 Task: Create in the project Bullseye in Backlog an issue 'Integrate a new augmented reality advertising feature into an existing mobile application to enhance user experience and advertising revenue', assign it to team member softage.4@softage.net and change the status to IN PROGRESS. Create in the project Bullseye in Backlog an issue 'Develop a new tool for automated testing of web application accessibility and compliance with web standards', assign it to team member softage.1@softage.net and change the status to IN PROGRESS
Action: Mouse moved to (197, 54)
Screenshot: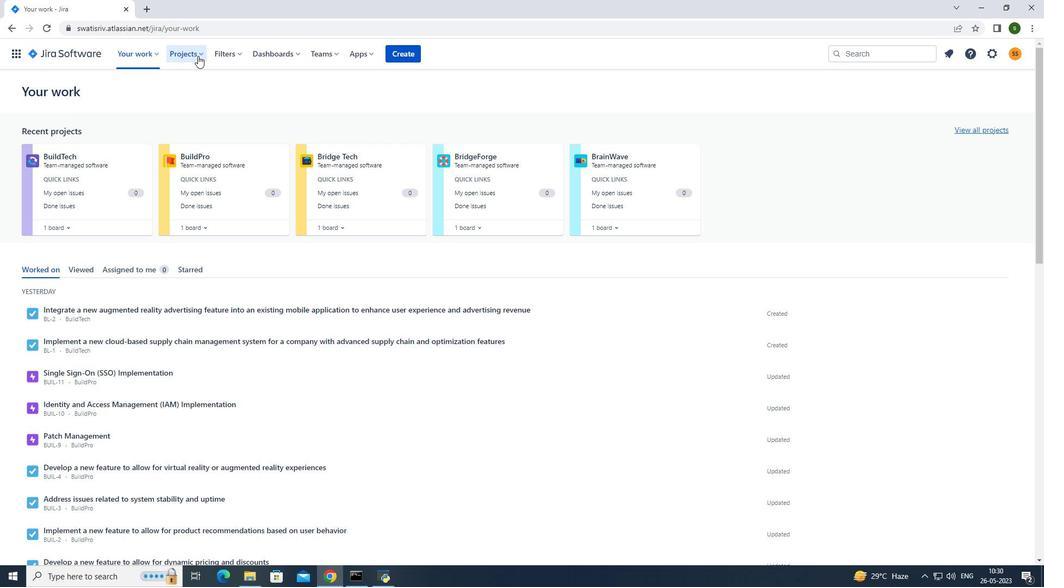 
Action: Mouse pressed left at (197, 54)
Screenshot: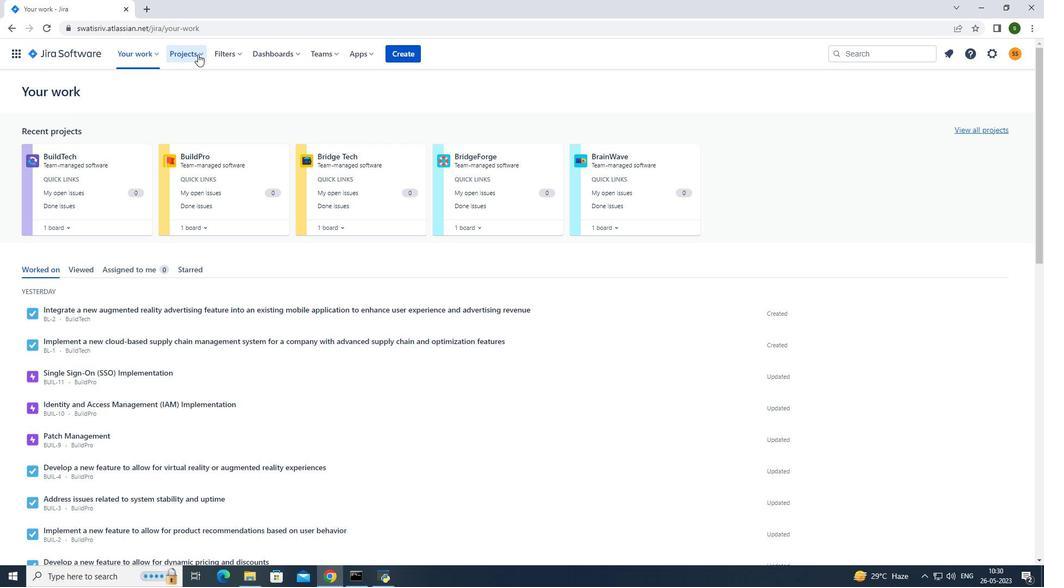 
Action: Mouse moved to (214, 101)
Screenshot: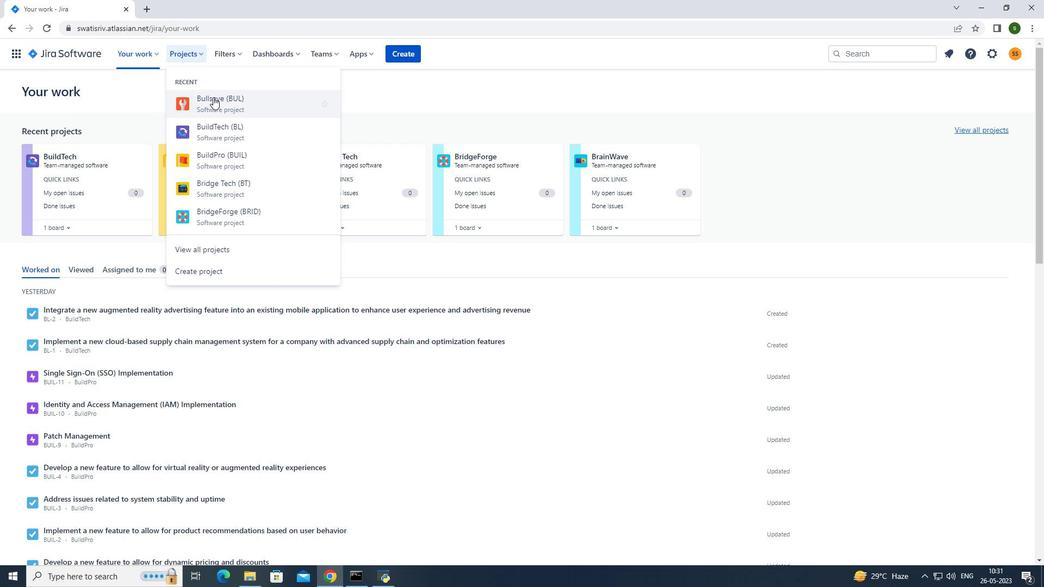 
Action: Mouse pressed left at (214, 101)
Screenshot: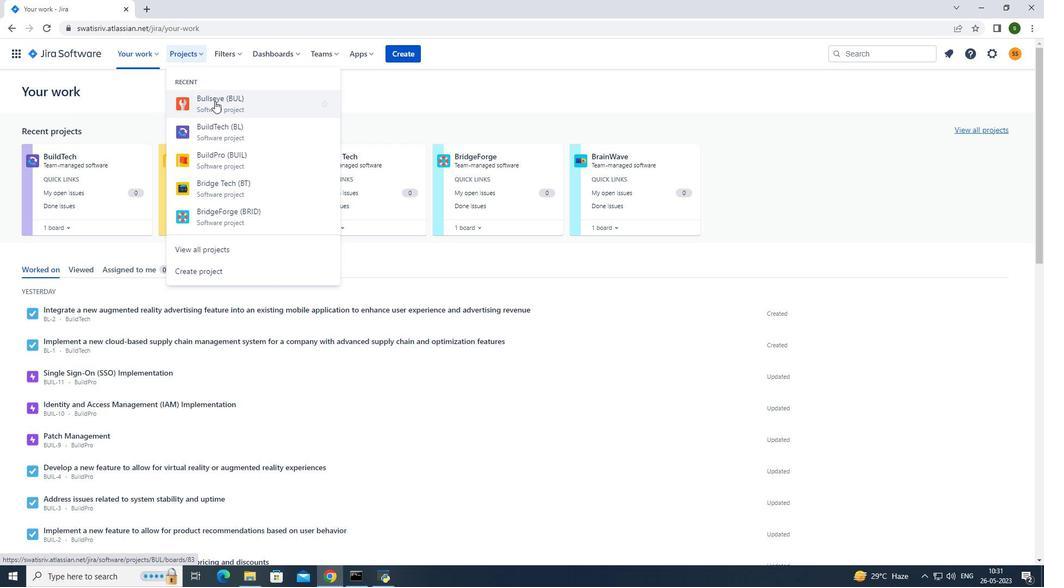 
Action: Mouse moved to (59, 159)
Screenshot: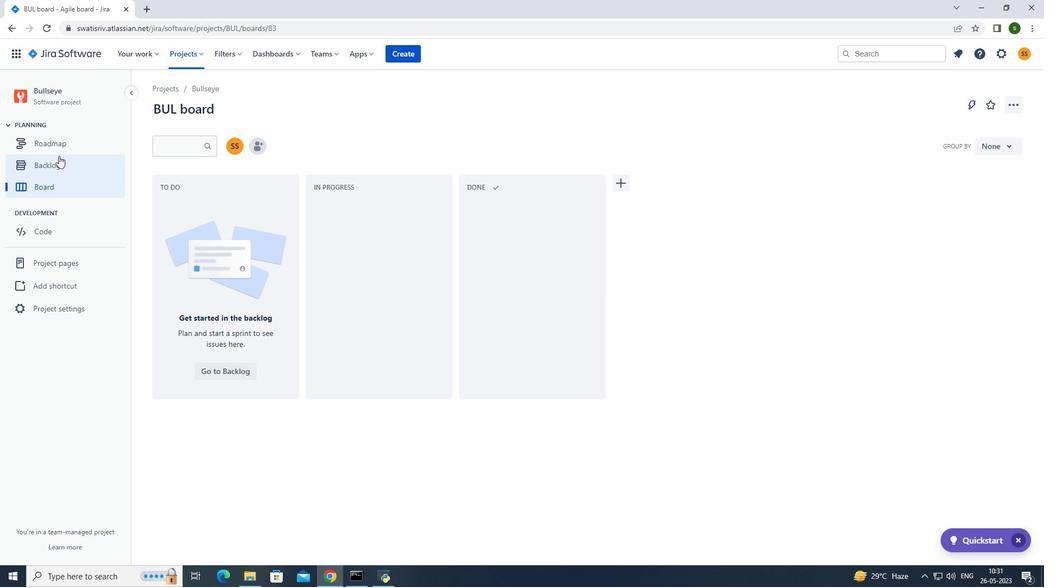 
Action: Mouse pressed left at (59, 159)
Screenshot: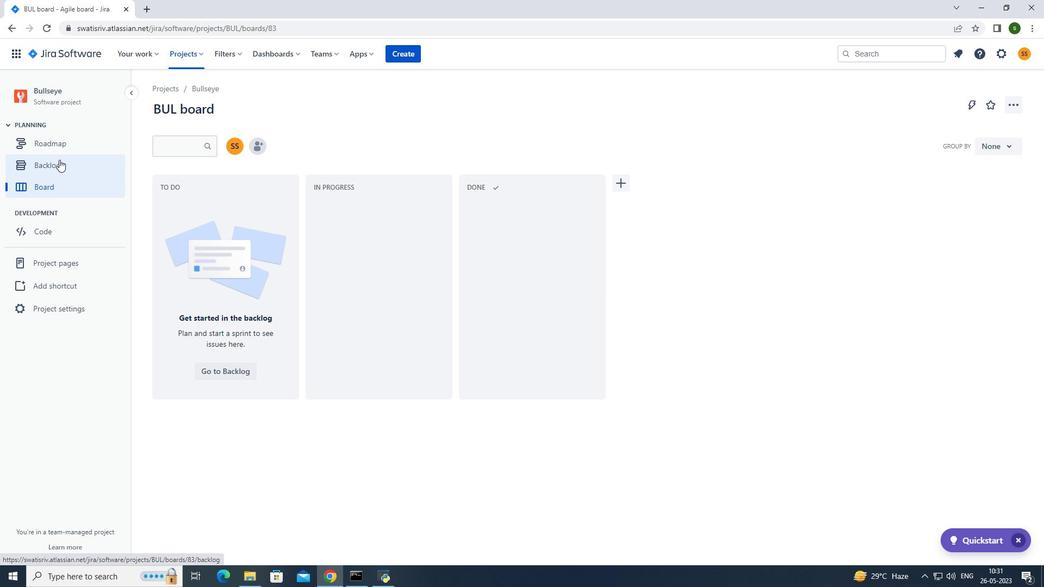 
Action: Mouse moved to (307, 280)
Screenshot: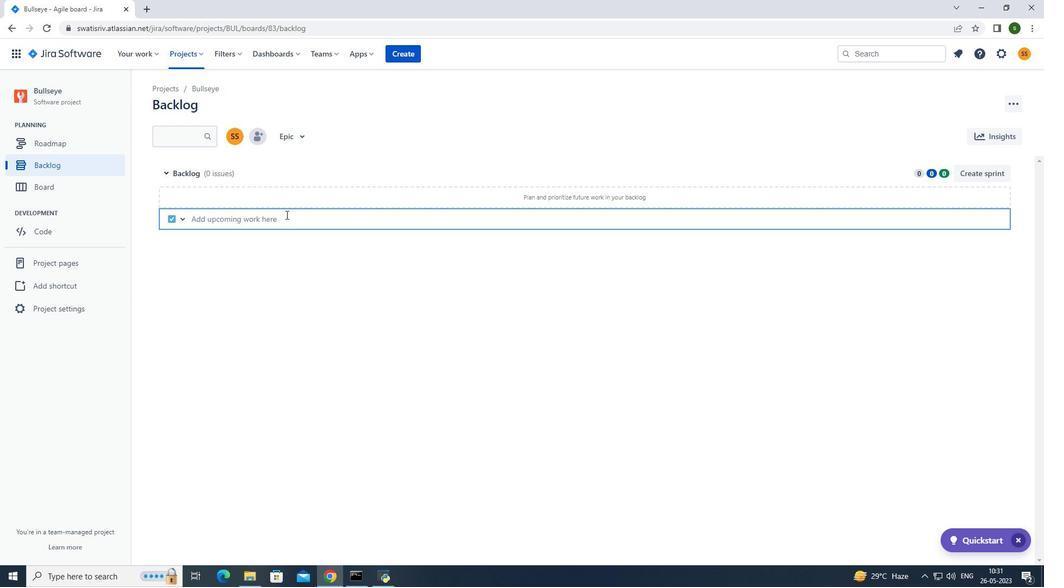 
Action: Mouse pressed left at (307, 280)
Screenshot: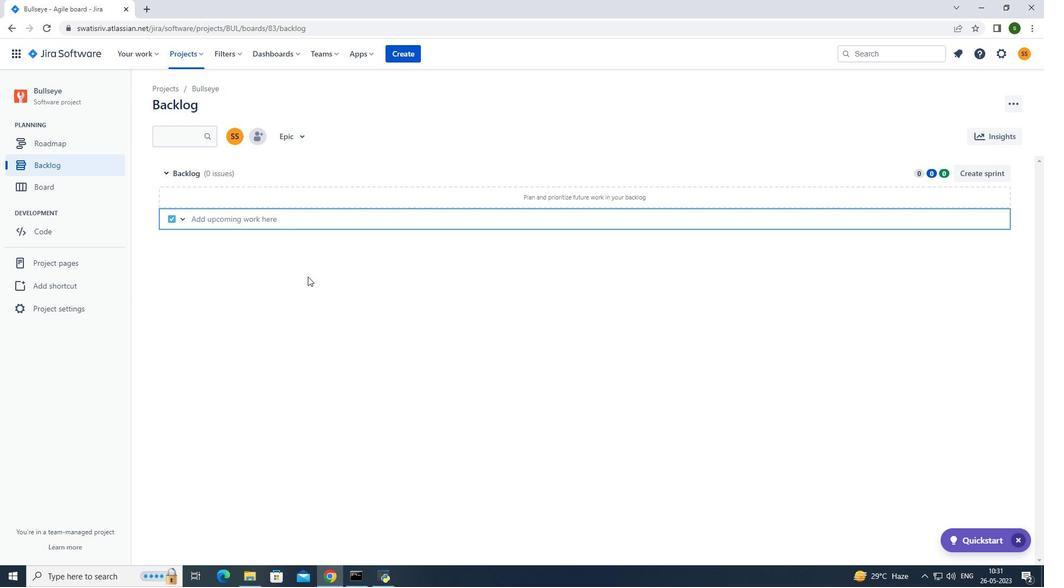 
Action: Mouse moved to (287, 214)
Screenshot: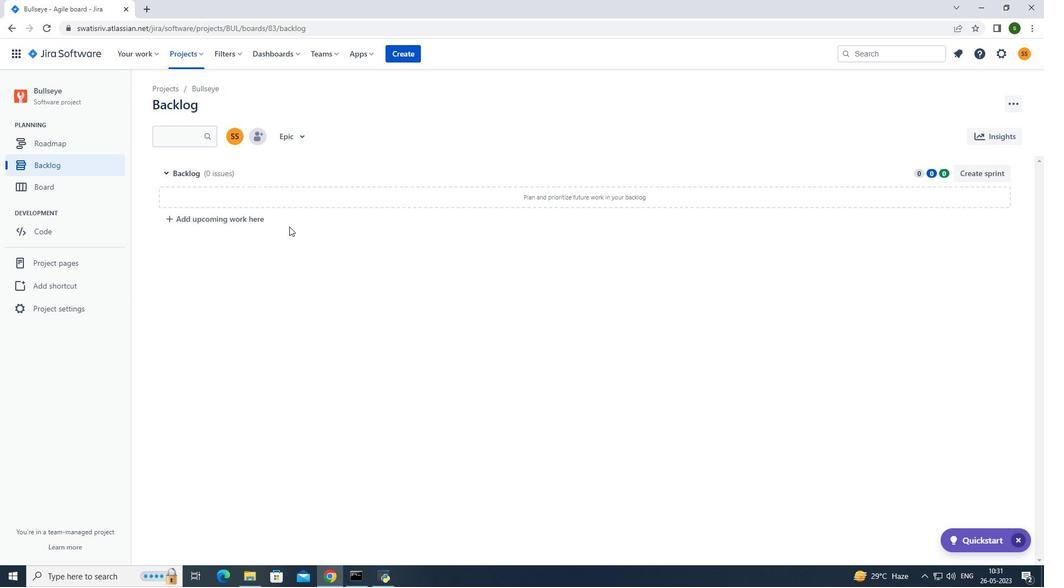 
Action: Mouse pressed left at (287, 214)
Screenshot: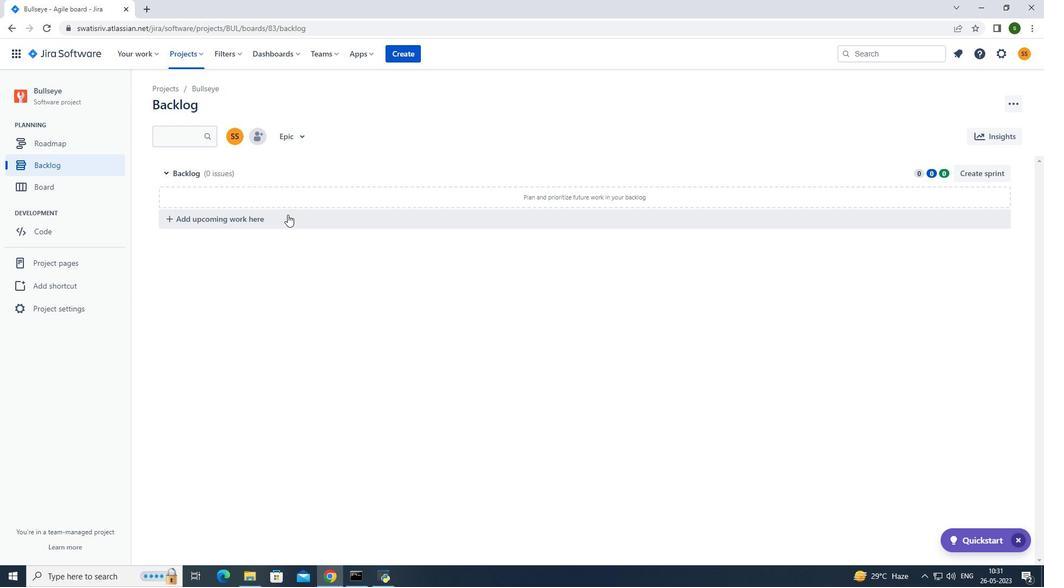 
Action: Key pressed <Key.caps_lock>I<Key.caps_lock>ntegrate<Key.space>a<Key.space>new<Key.space>augmented<Key.space>reality<Key.space>advertising<Key.space>feature<Key.space>into<Key.space>an<Key.space>existing<Key.space>mobile<Key.space>application<Key.space>to<Key.space>enhance<Key.space>user<Key.space>experience<Key.space>and<Key.space>advertising<Key.space>revenue<Key.enter>
Screenshot: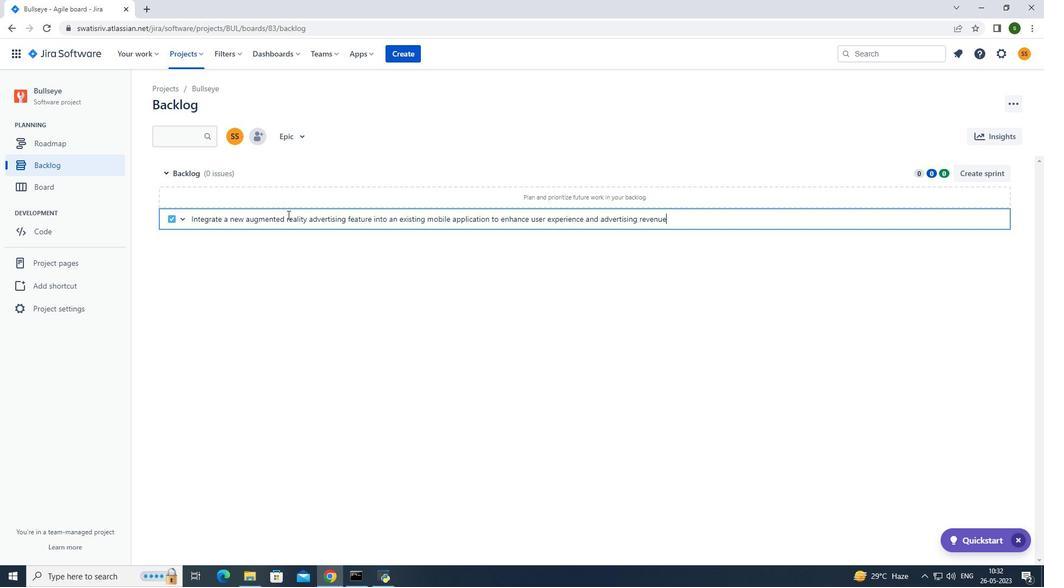 
Action: Mouse moved to (972, 197)
Screenshot: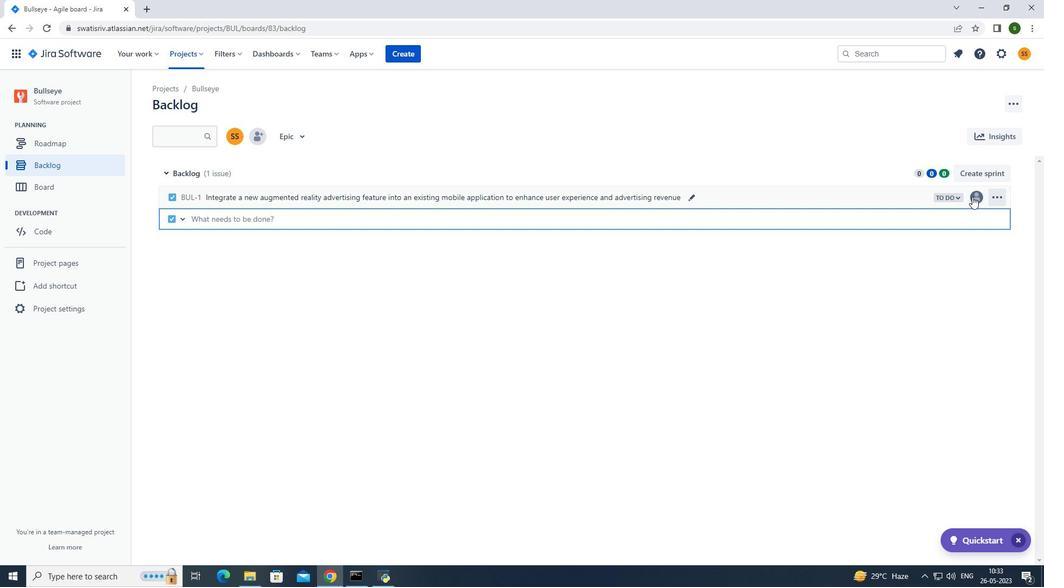 
Action: Mouse pressed left at (972, 197)
Screenshot: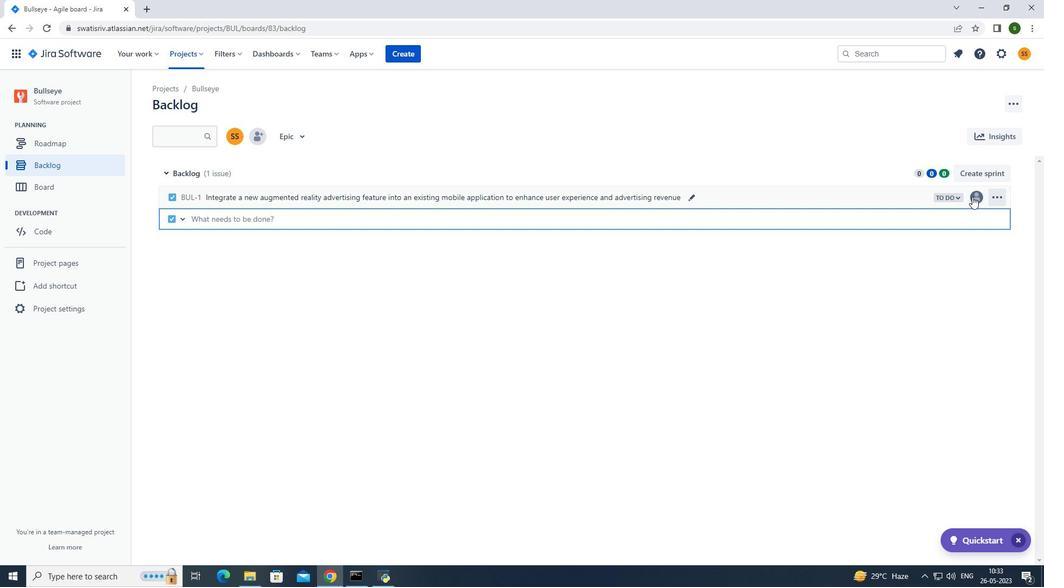 
Action: Mouse moved to (909, 216)
Screenshot: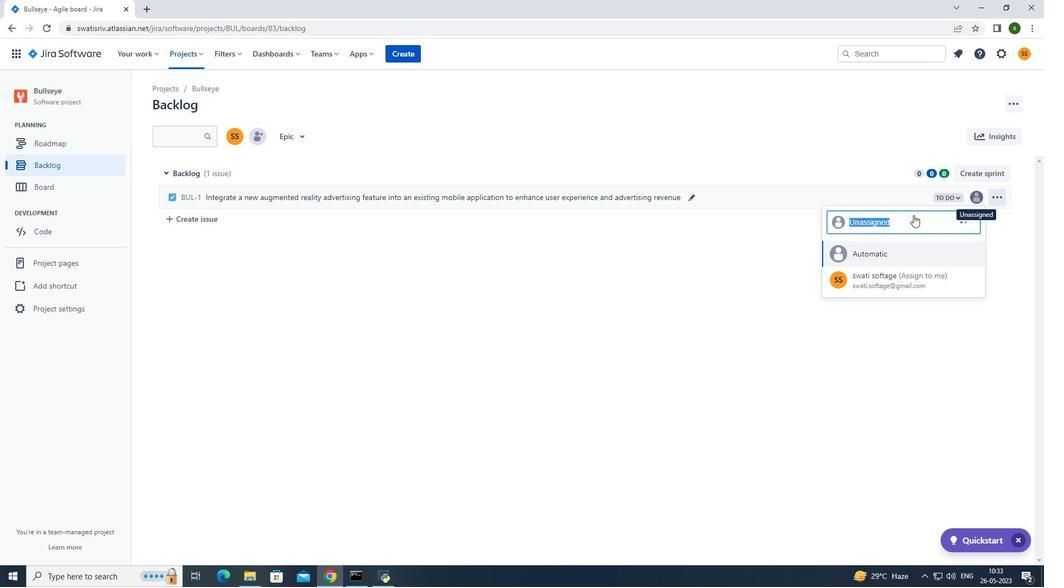 
Action: Key pressed softage.4<Key.shift>@softage.in<Key.backspace><Key.backspace>net
Screenshot: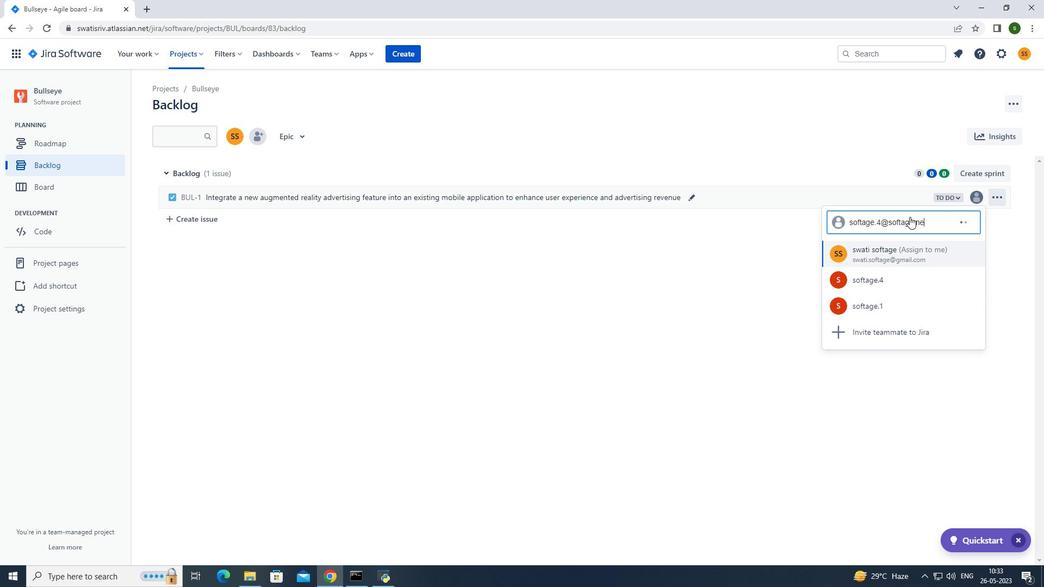 
Action: Mouse moved to (901, 245)
Screenshot: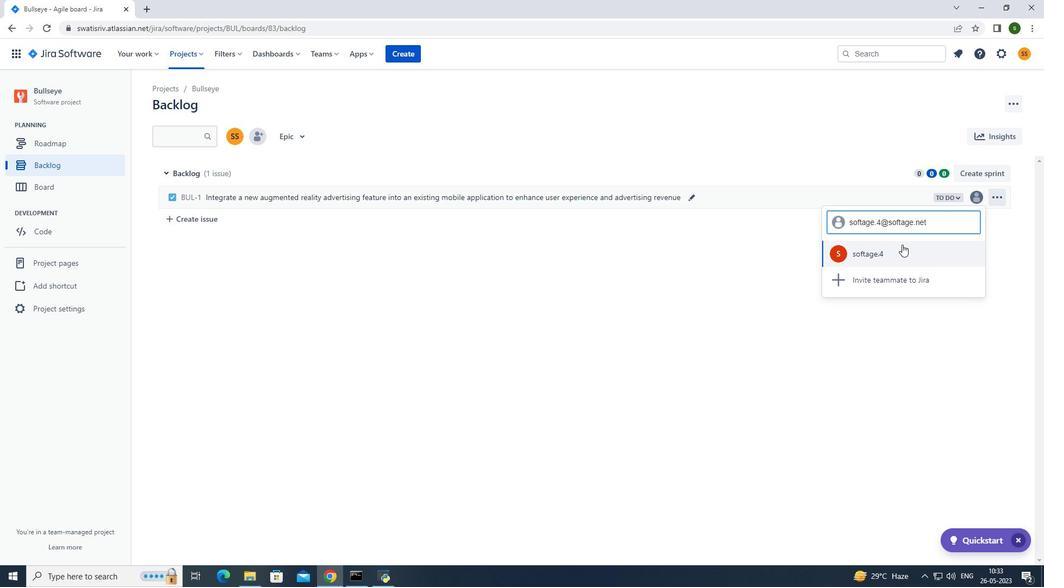 
Action: Mouse pressed left at (901, 245)
Screenshot: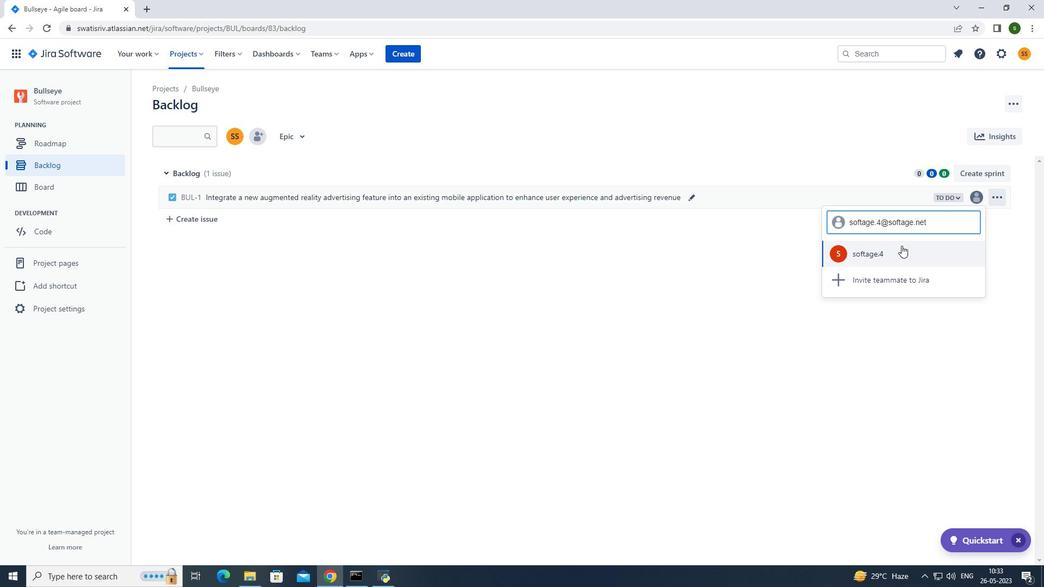 
Action: Mouse moved to (953, 198)
Screenshot: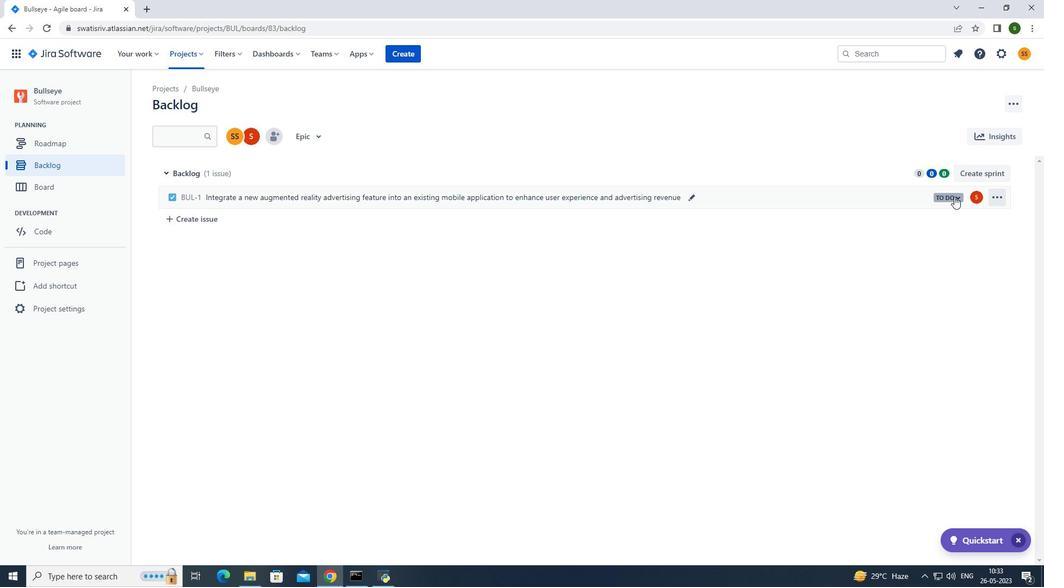 
Action: Mouse pressed left at (953, 198)
Screenshot: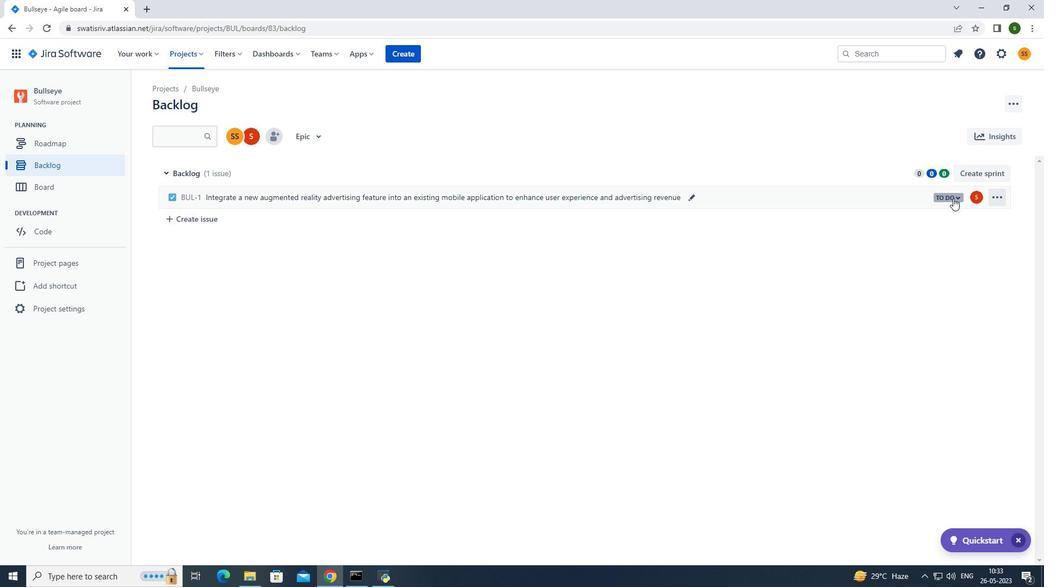
Action: Mouse moved to (945, 221)
Screenshot: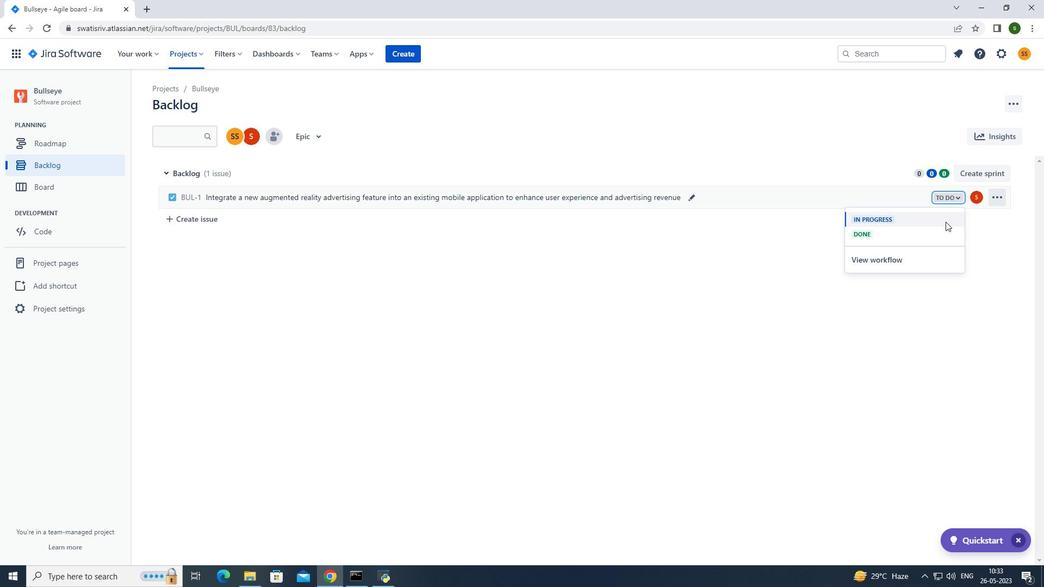 
Action: Mouse pressed left at (945, 221)
Screenshot: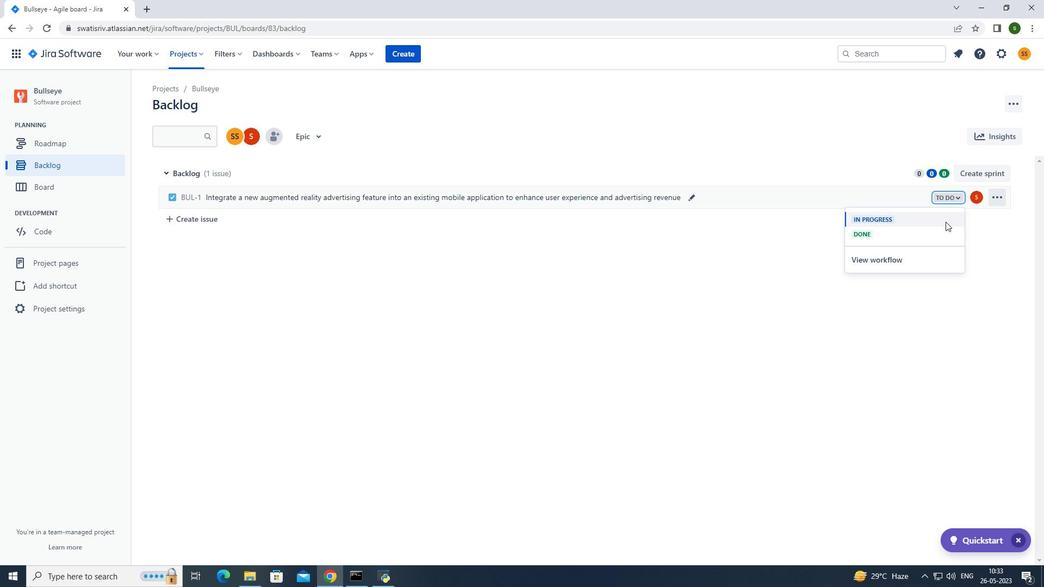 
Action: Mouse moved to (187, 46)
Screenshot: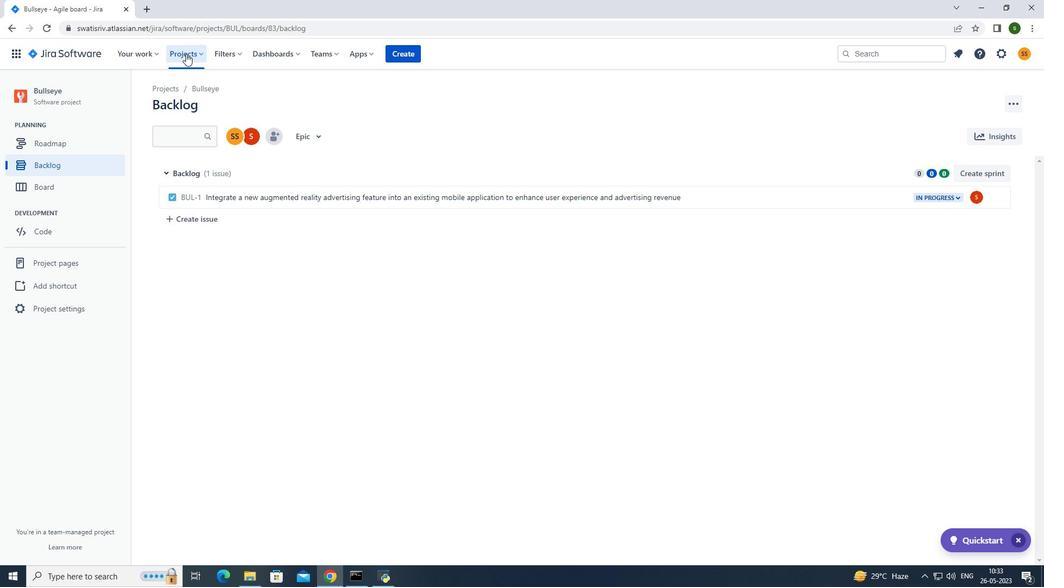 
Action: Mouse pressed left at (187, 46)
Screenshot: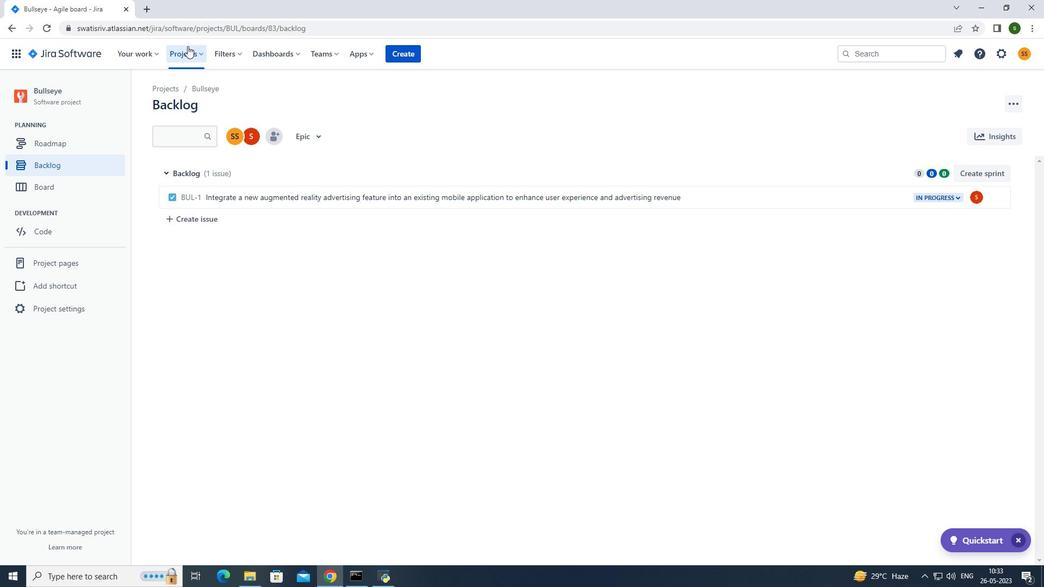 
Action: Mouse moved to (205, 95)
Screenshot: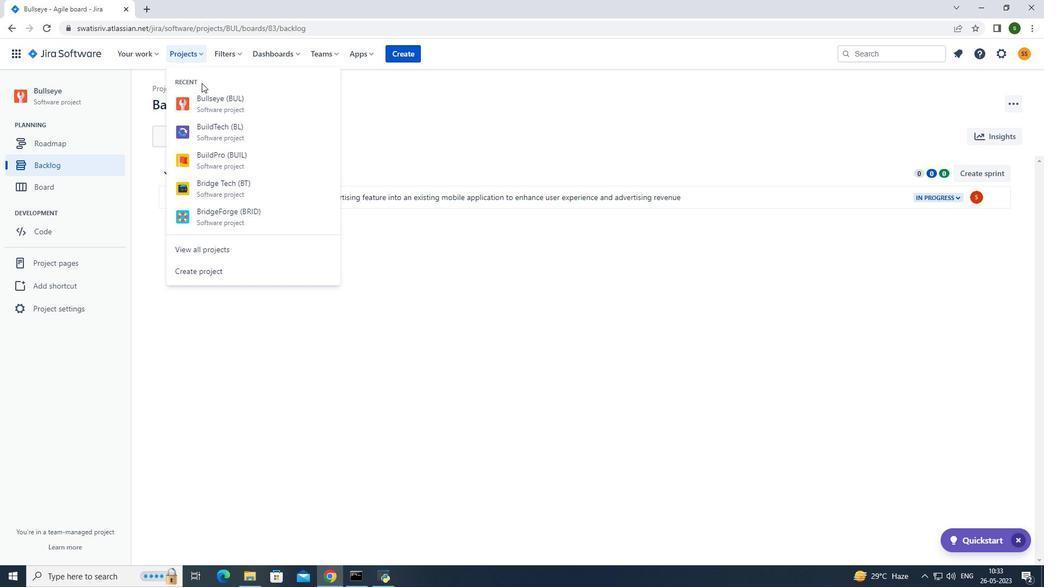 
Action: Mouse pressed left at (205, 95)
Screenshot: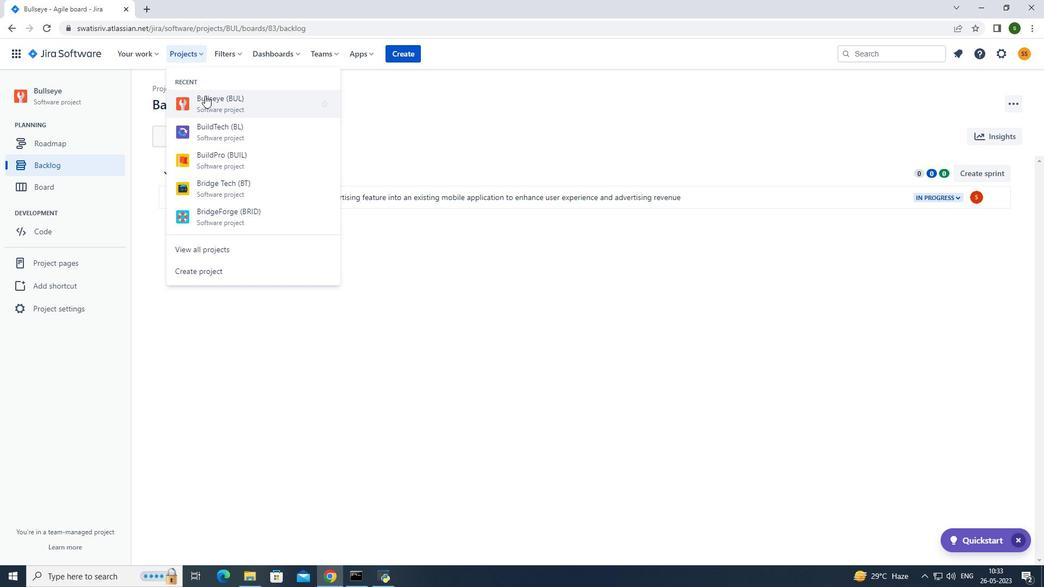 
Action: Mouse moved to (75, 164)
Screenshot: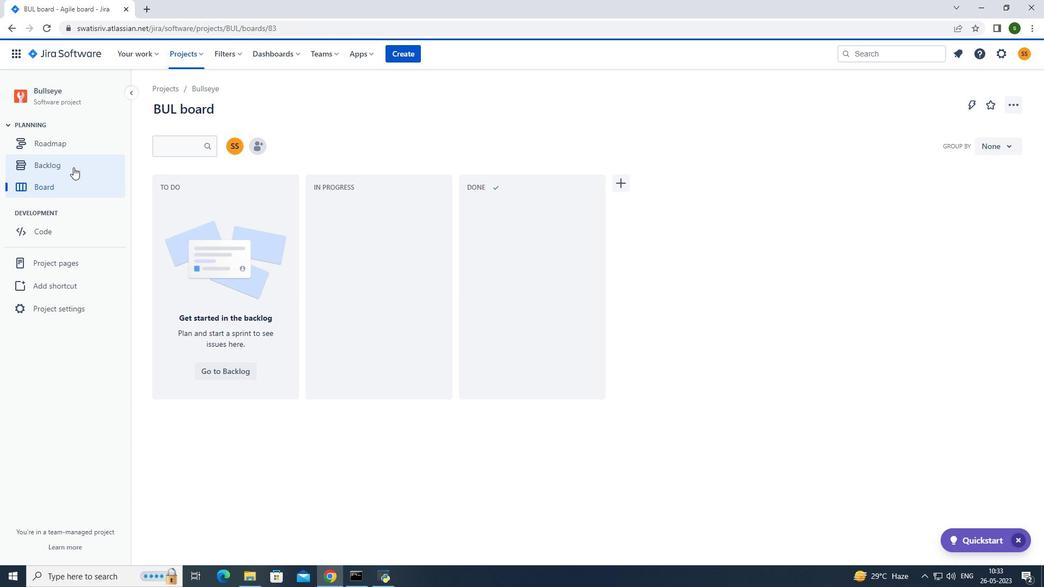 
Action: Mouse pressed left at (75, 164)
Screenshot: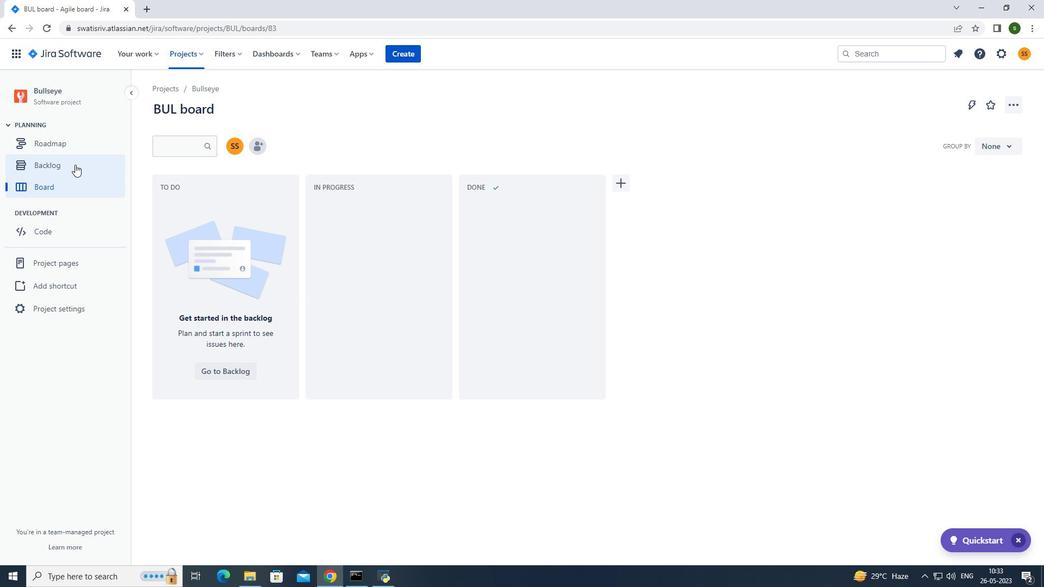 
Action: Mouse moved to (200, 221)
Screenshot: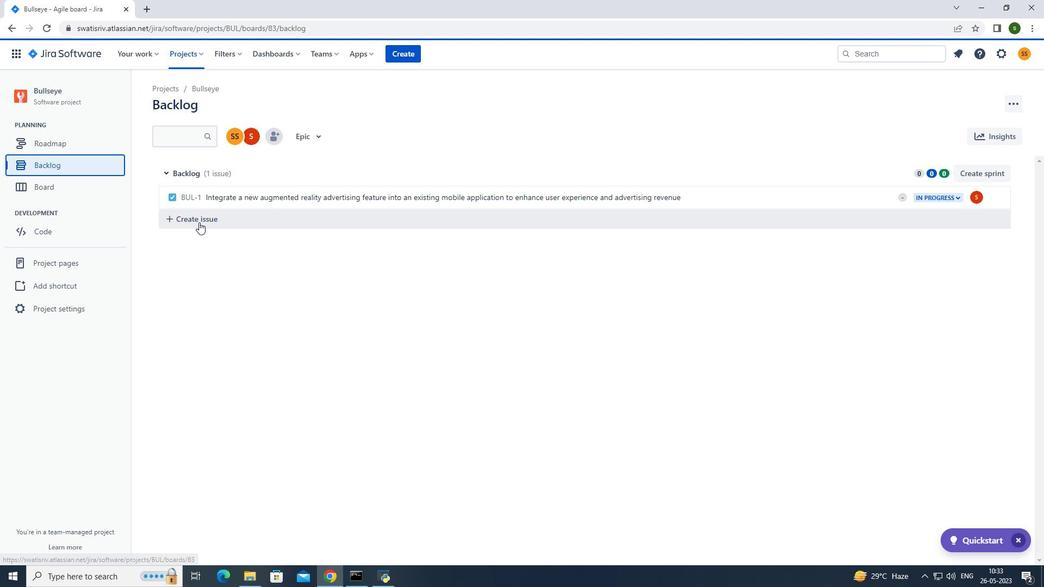 
Action: Mouse pressed left at (200, 221)
Screenshot: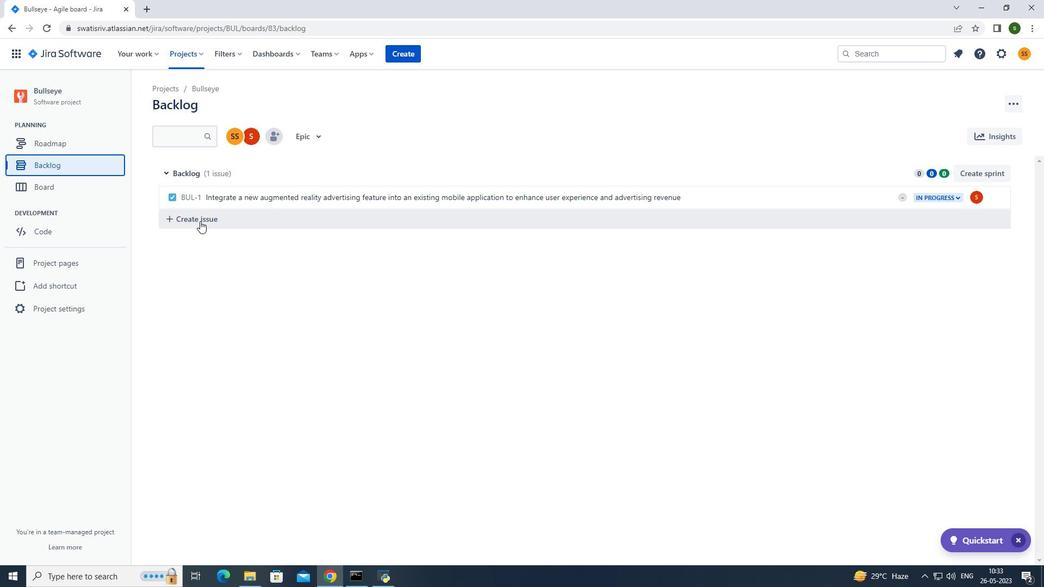 
Action: Mouse moved to (278, 216)
Screenshot: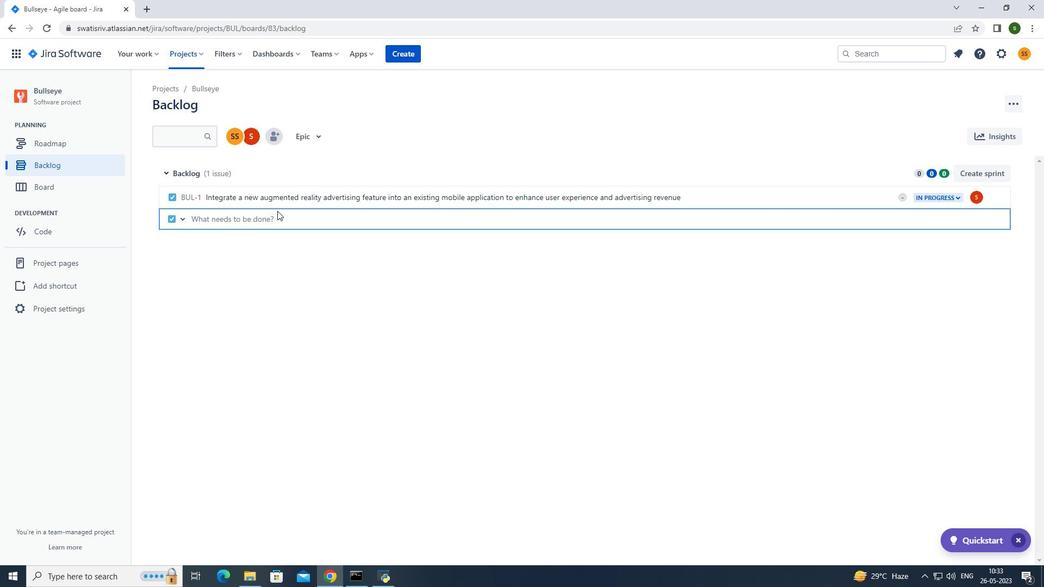 
Action: Key pressed <Key.caps_lock>D<Key.caps_lock>evelop<Key.space>a<Key.space>new<Key.space>tool<Key.space>for<Key.space>automated<Key.space>testing<Key.space>of<Key.space>web<Key.space>application<Key.space><Key.space><Key.space><Key.backspace>
Screenshot: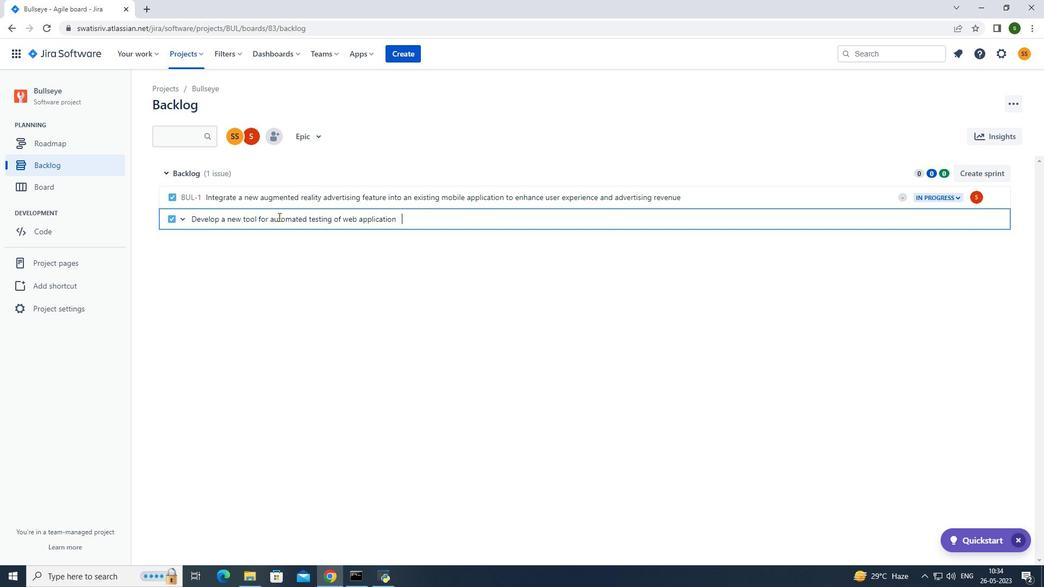 
Action: Mouse moved to (296, 210)
Screenshot: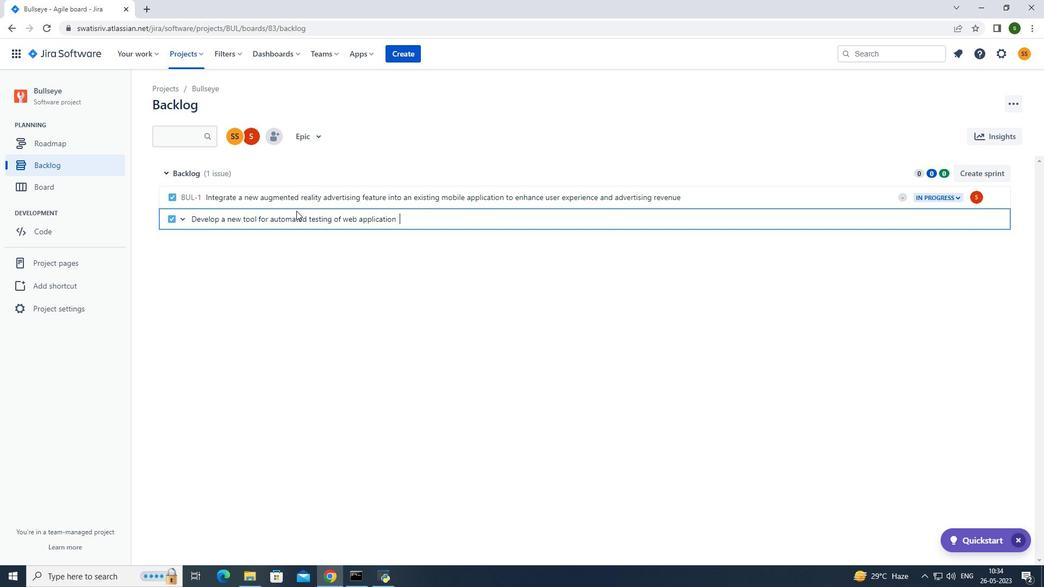 
Action: Key pressed accessibility<Key.space>and<Key.space>compliance<Key.space>with<Key.space>web<Key.space>standards<Key.enter>
Screenshot: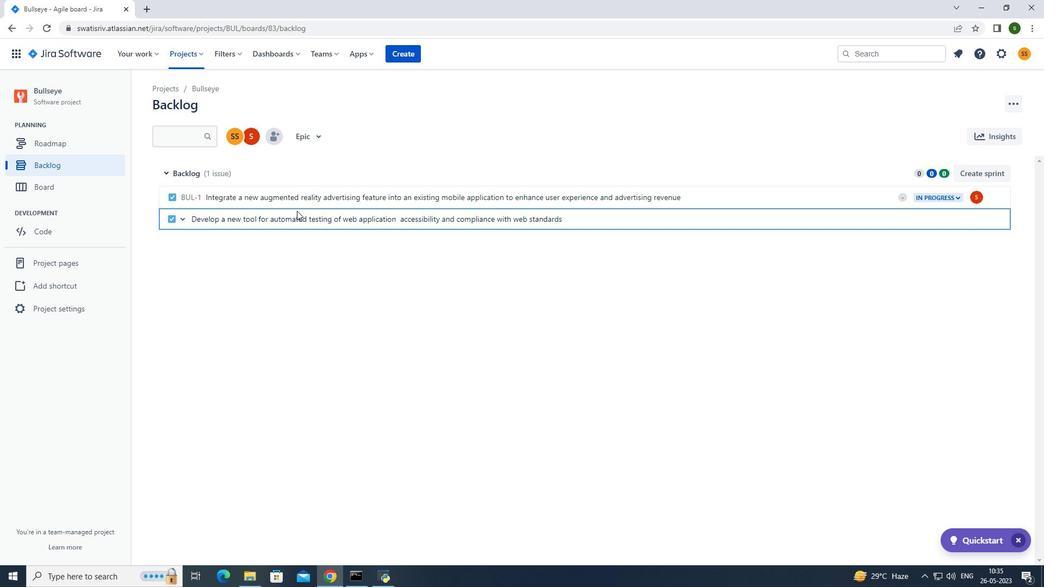 
Action: Mouse moved to (978, 221)
Screenshot: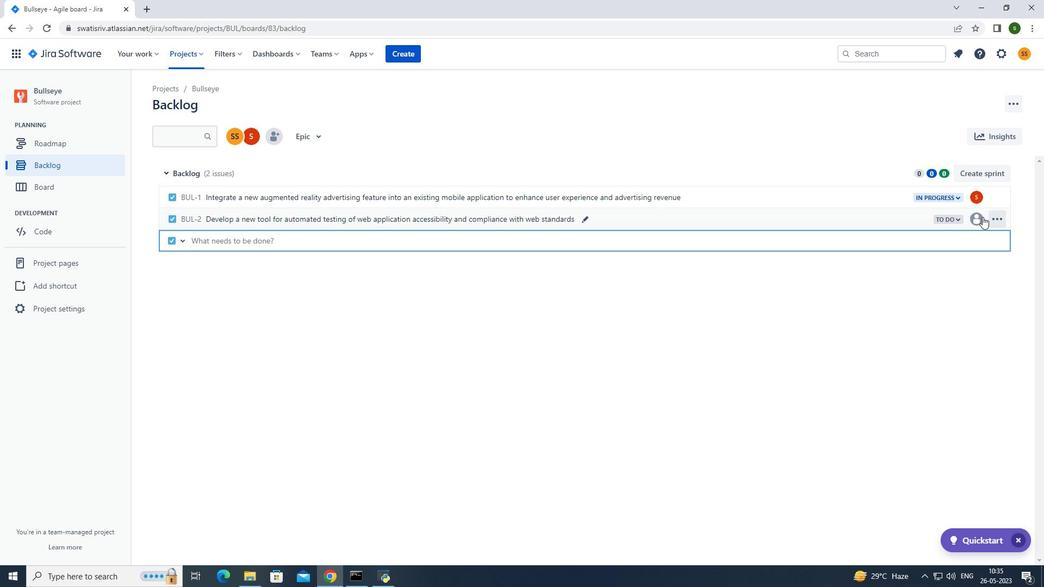 
Action: Mouse pressed left at (978, 221)
Screenshot: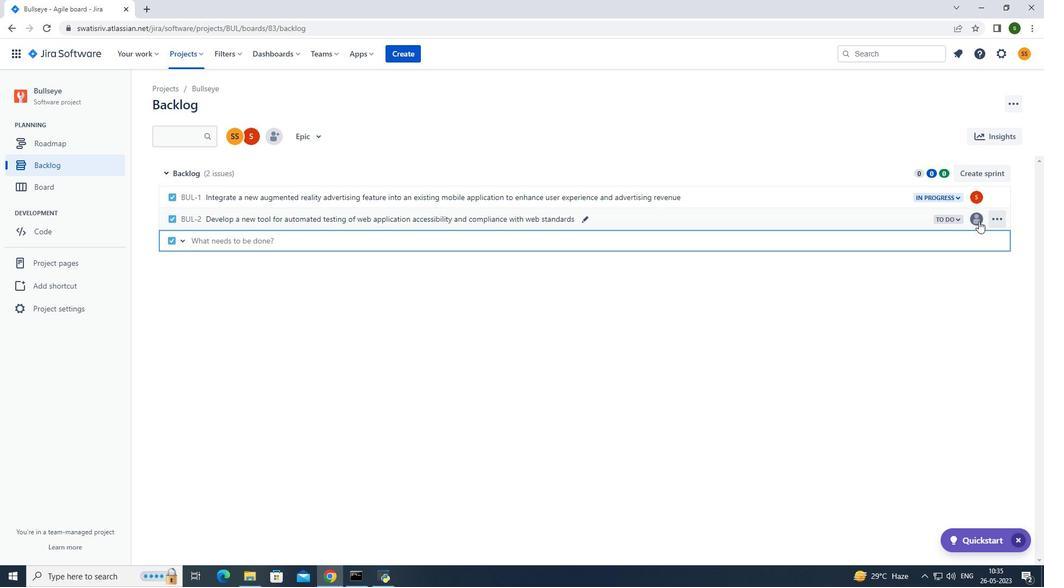 
Action: Mouse moved to (919, 243)
Screenshot: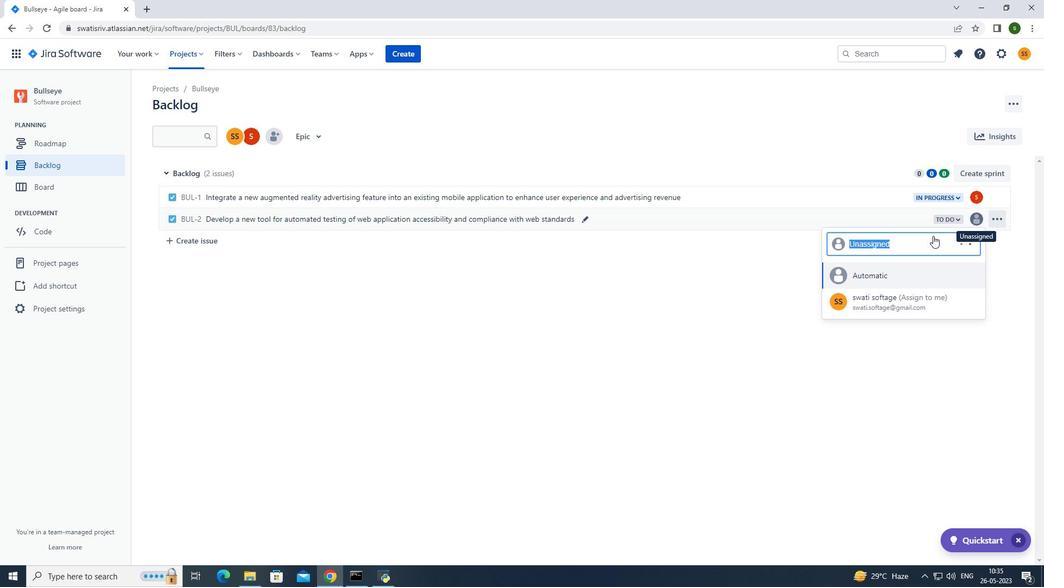 
Action: Key pressed softage.1<Key.shift>@softage.net
Screenshot: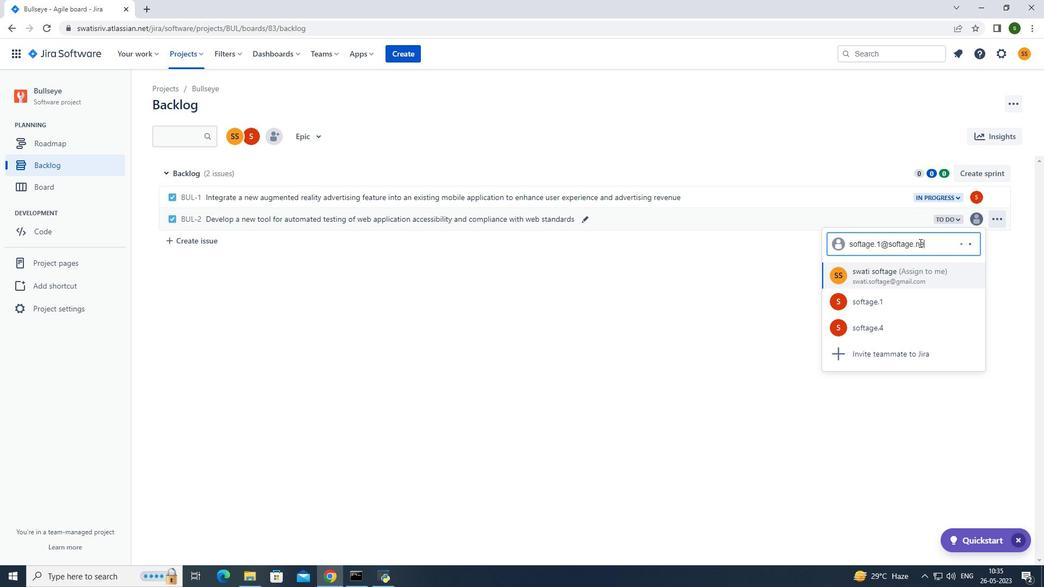 
Action: Mouse moved to (917, 268)
Screenshot: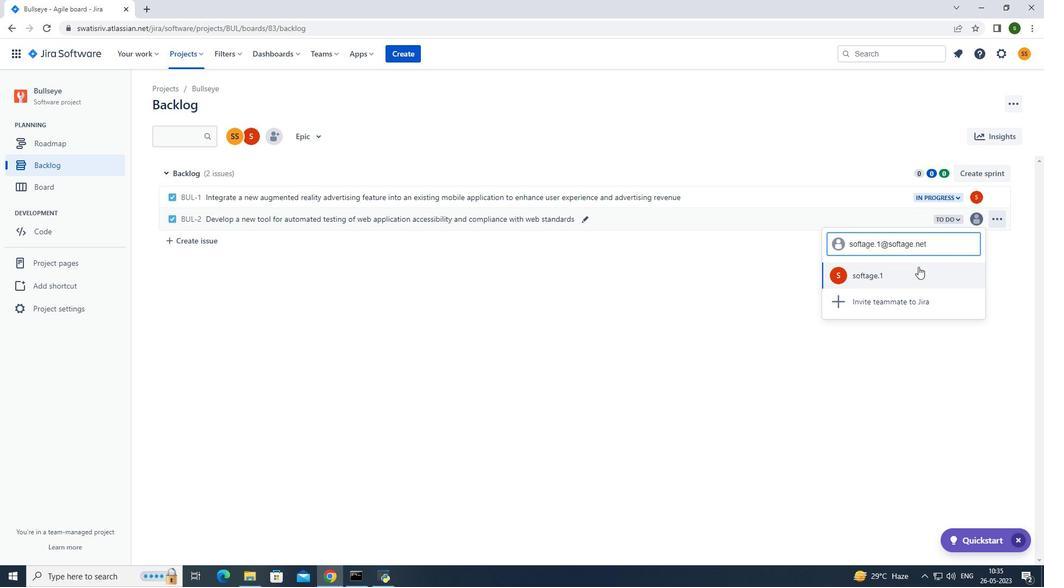 
Action: Mouse pressed left at (917, 268)
Screenshot: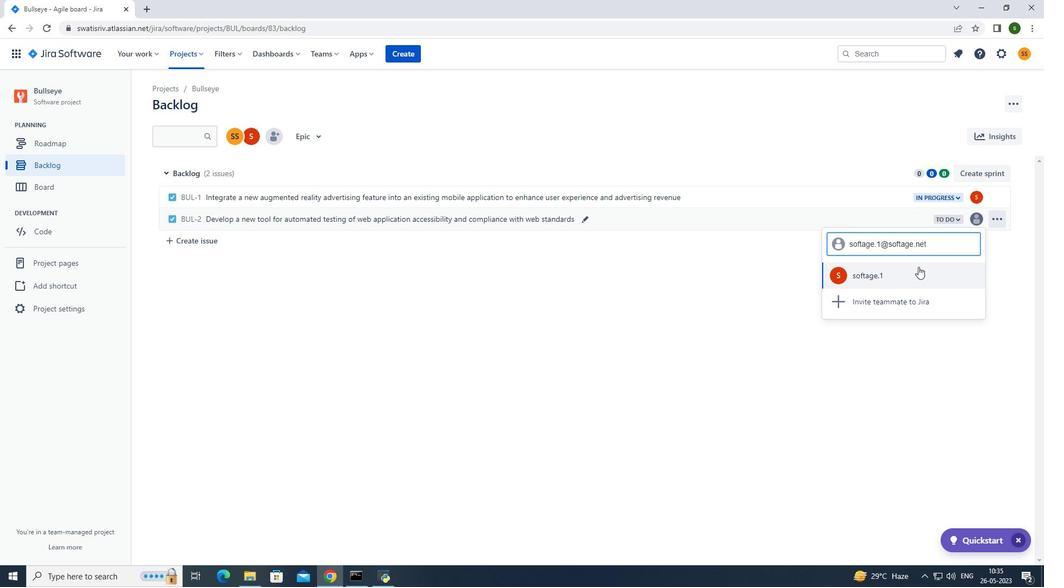 
Action: Mouse moved to (945, 220)
Screenshot: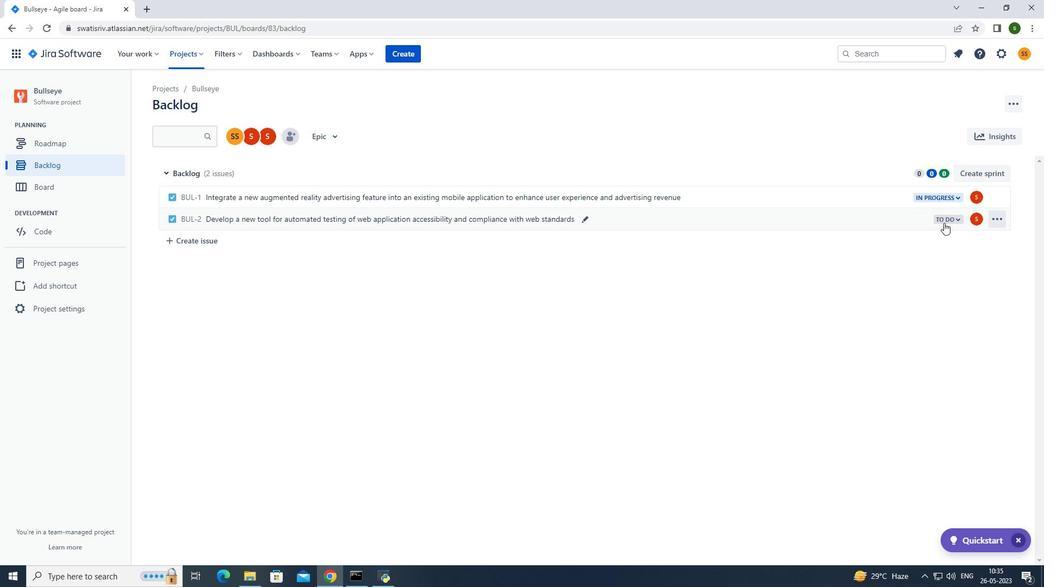 
Action: Mouse pressed left at (945, 220)
Screenshot: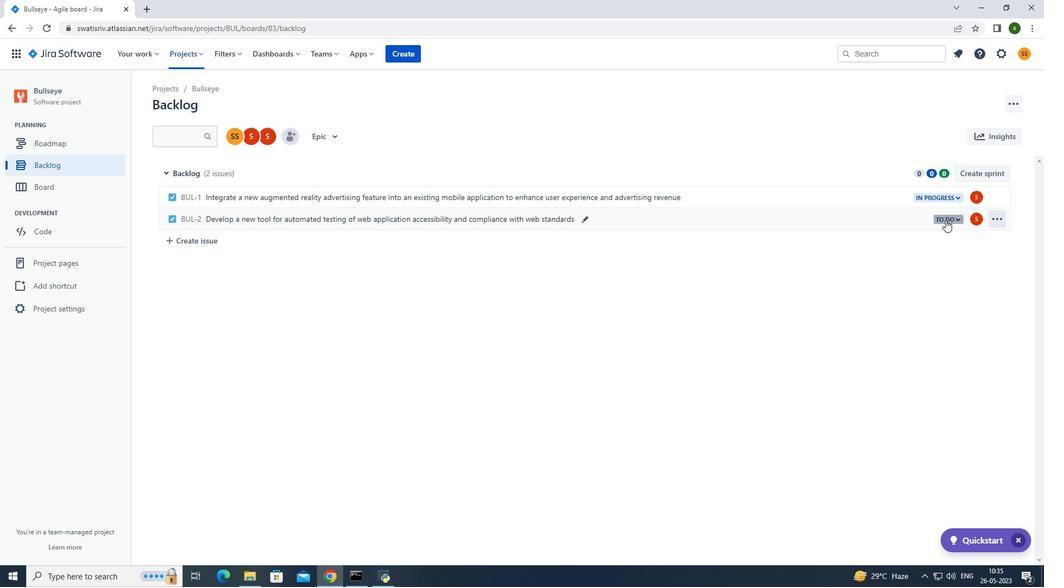 
Action: Mouse moved to (904, 238)
Screenshot: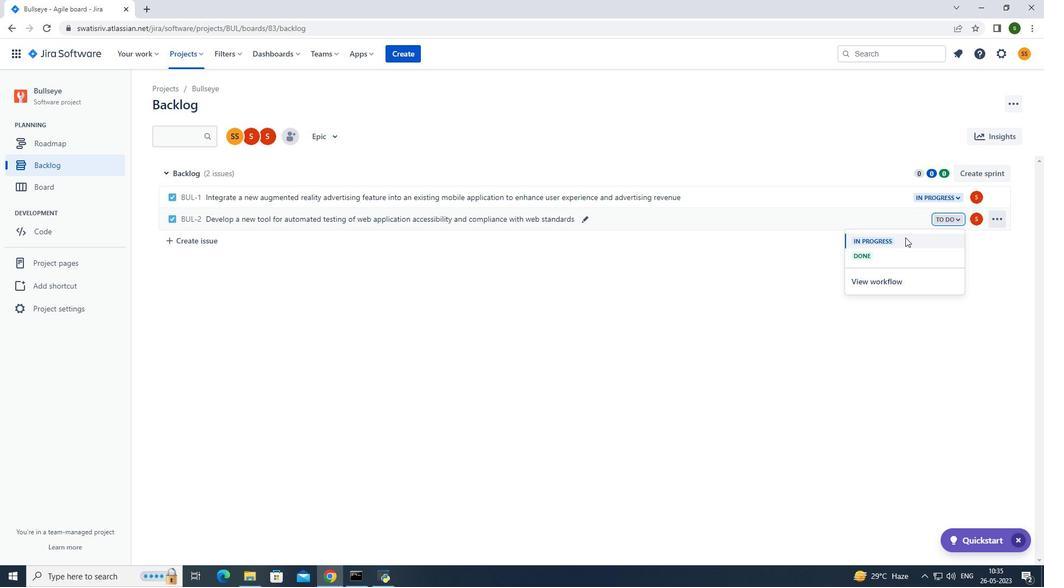 
Action: Mouse pressed left at (904, 238)
Screenshot: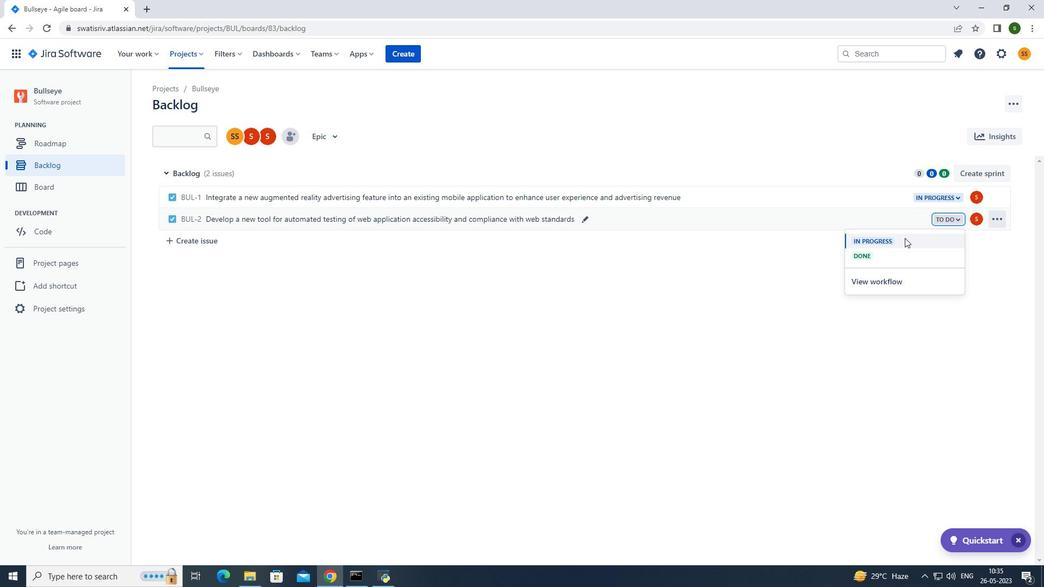 
Action: Mouse moved to (668, 129)
Screenshot: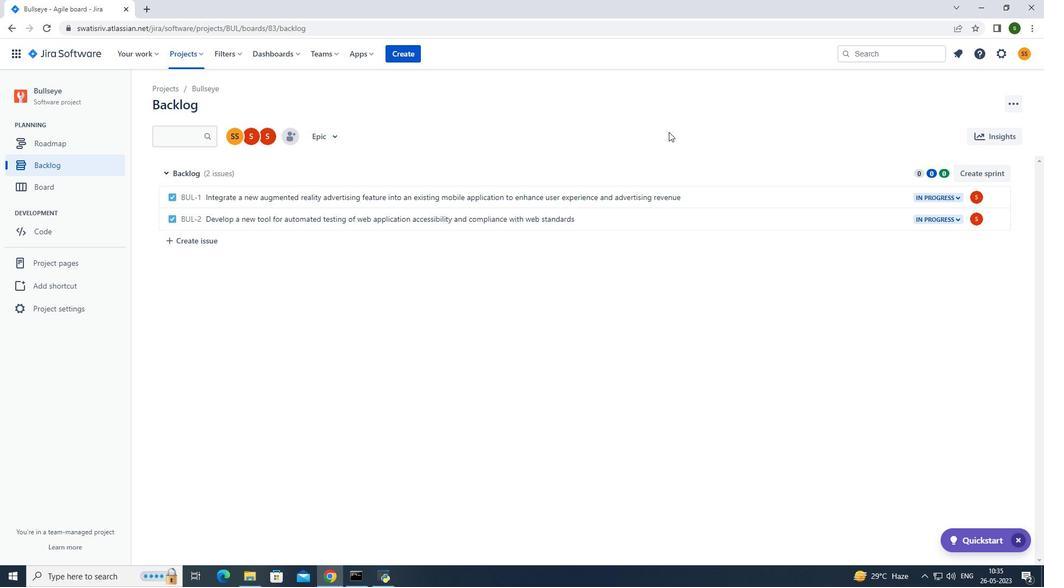 
Action: Mouse pressed left at (668, 129)
Screenshot: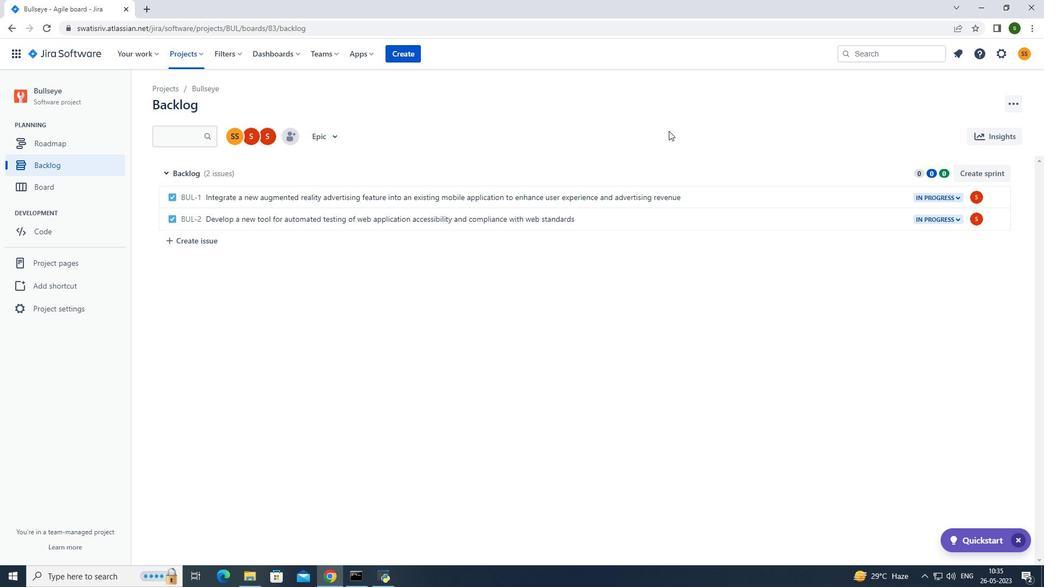 
